 Task: Reply to email with the signature Dallas Robinson with the subject 'Order confirmation' from softage.1@softage.net with the message 'Please let me know if there are any changes or updates to the project plan.'
Action: Mouse moved to (804, 207)
Screenshot: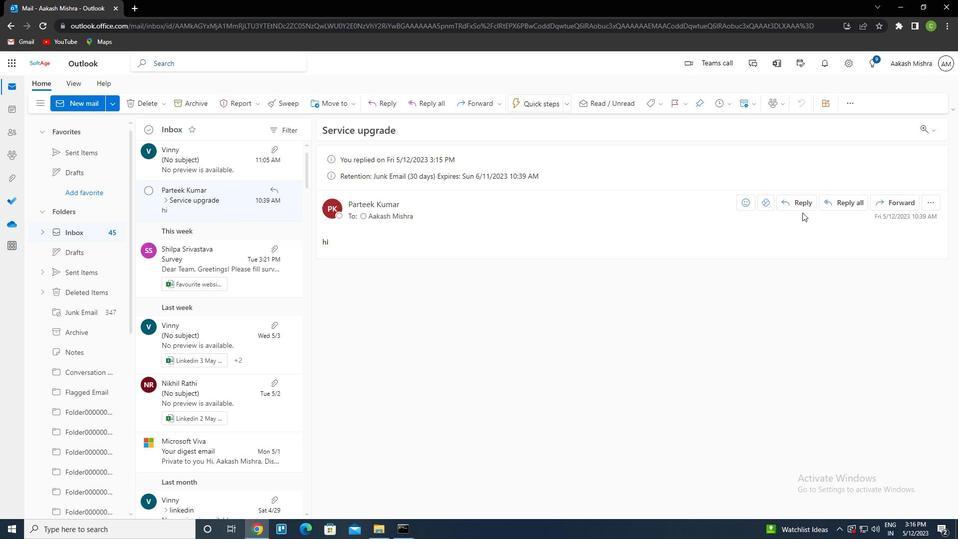 
Action: Mouse pressed left at (804, 207)
Screenshot: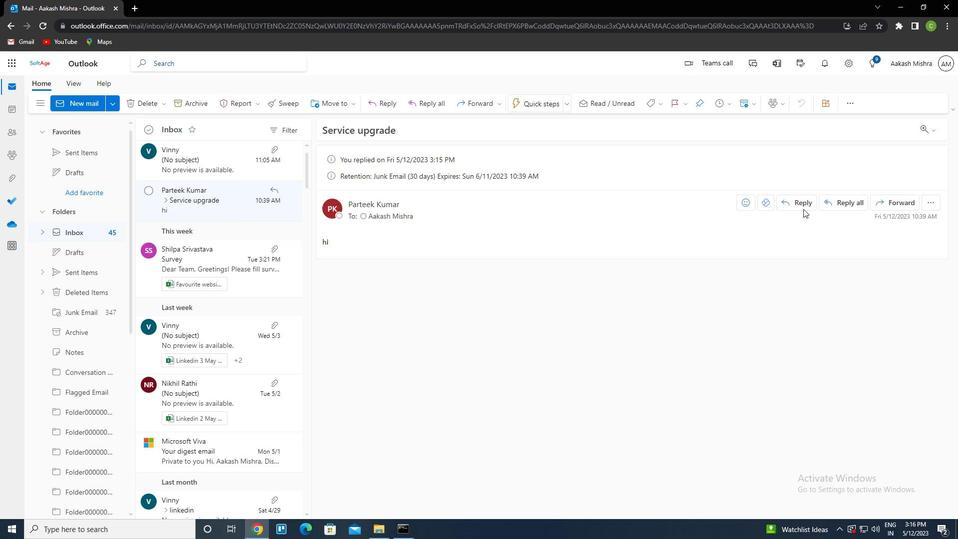 
Action: Mouse moved to (645, 106)
Screenshot: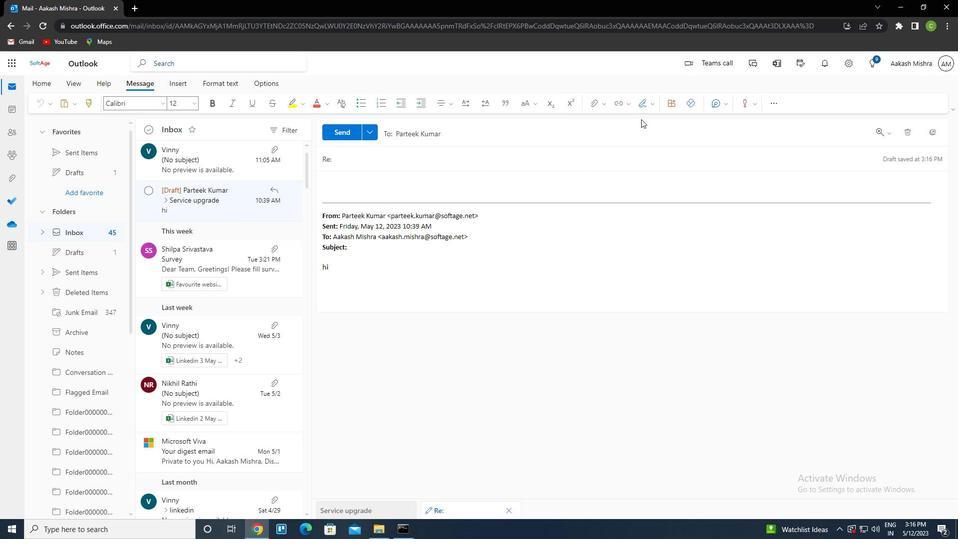 
Action: Mouse pressed left at (645, 106)
Screenshot: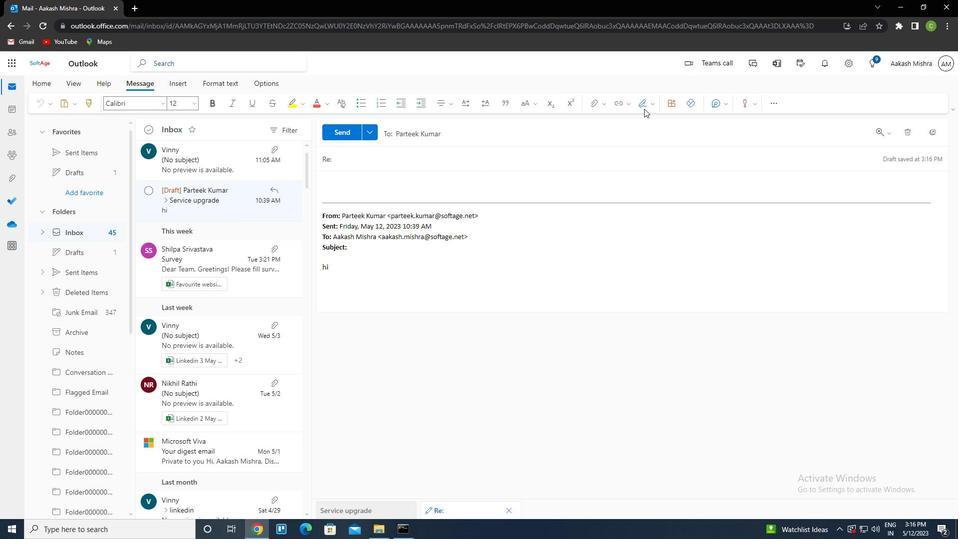
Action: Mouse moved to (634, 144)
Screenshot: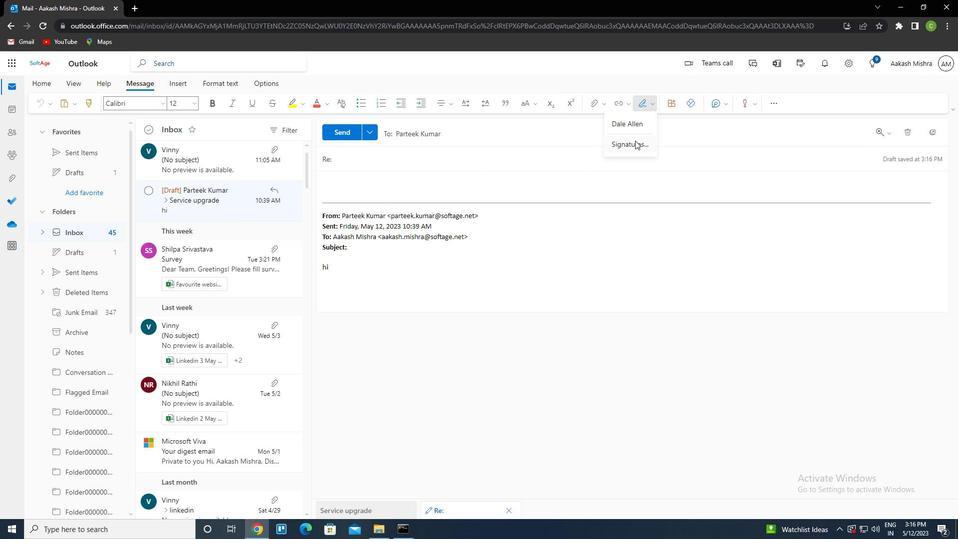 
Action: Mouse pressed left at (634, 144)
Screenshot: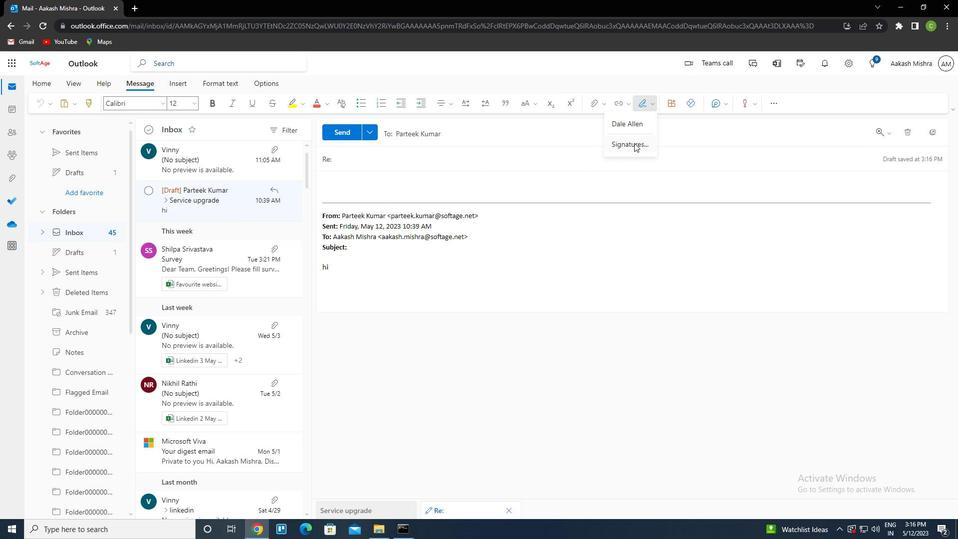 
Action: Mouse moved to (670, 180)
Screenshot: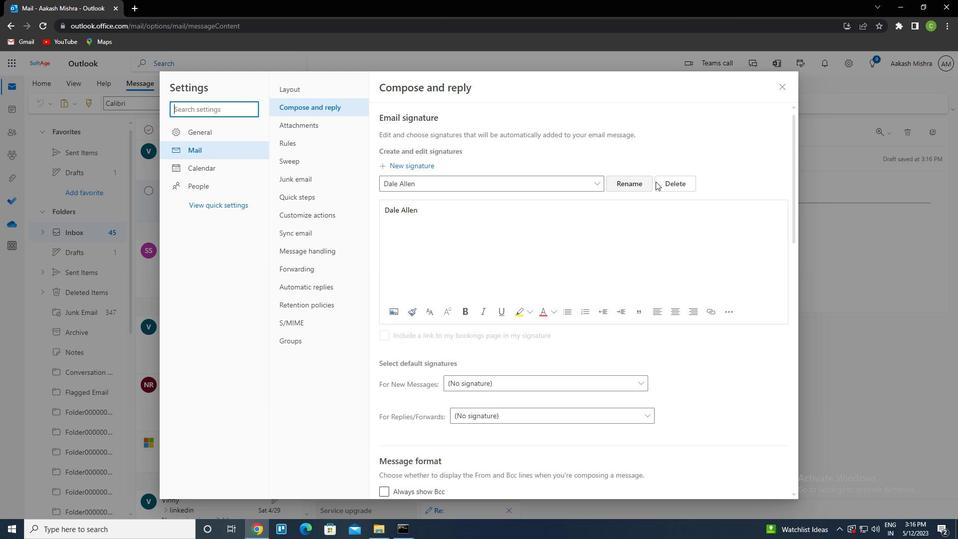 
Action: Mouse pressed left at (670, 180)
Screenshot: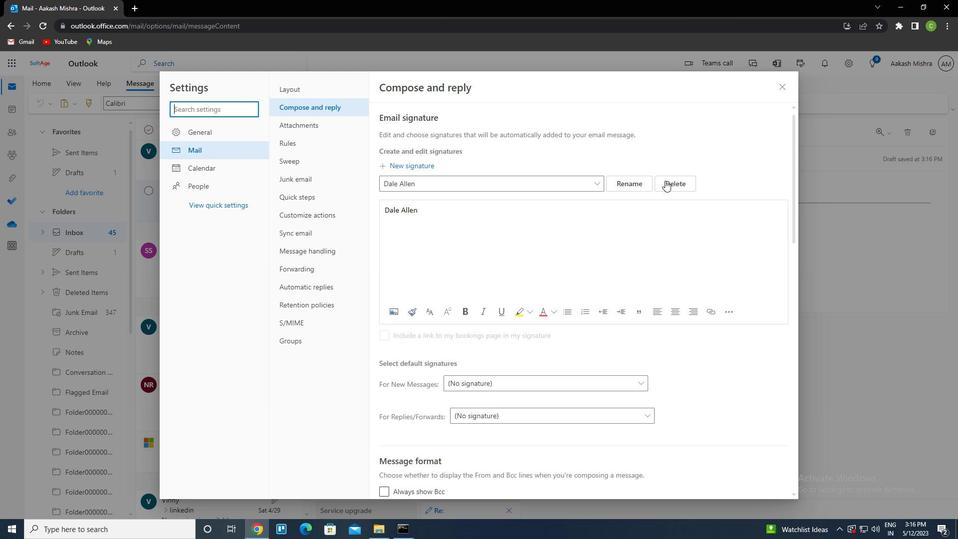 
Action: Mouse moved to (520, 185)
Screenshot: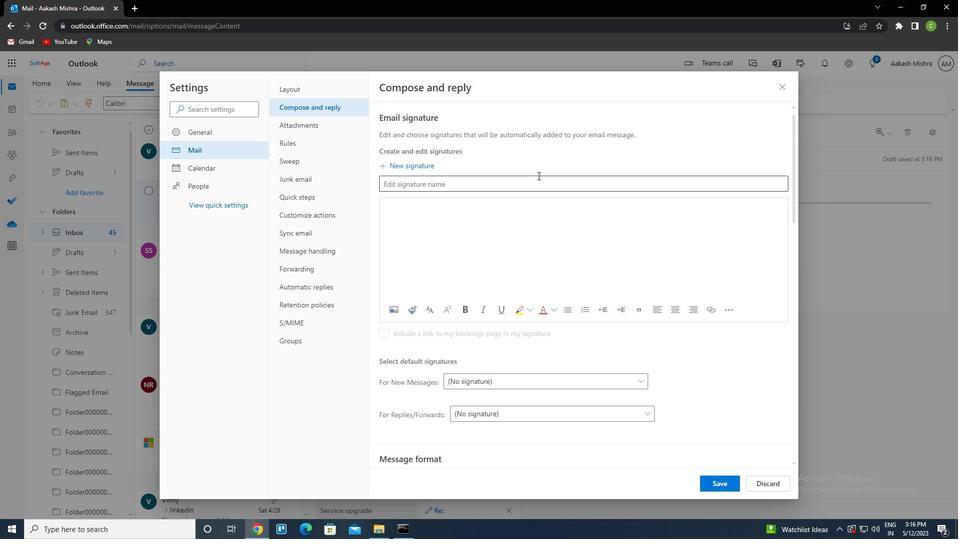 
Action: Mouse pressed left at (520, 185)
Screenshot: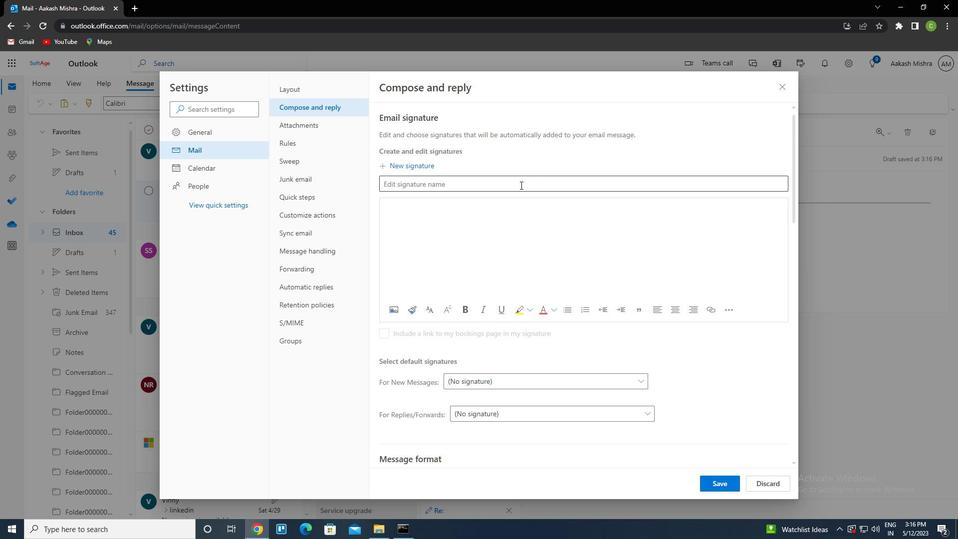 
Action: Key pressed <Key.caps_lock>d<Key.caps_lock>allas<Key.space><Key.caps_lock>r<Key.caps_lock>obinson<Key.tab><Key.caps_lock>d<Key.caps_lock>allas<Key.space><Key.caps_lock>r<Key.caps_lock>obinson
Screenshot: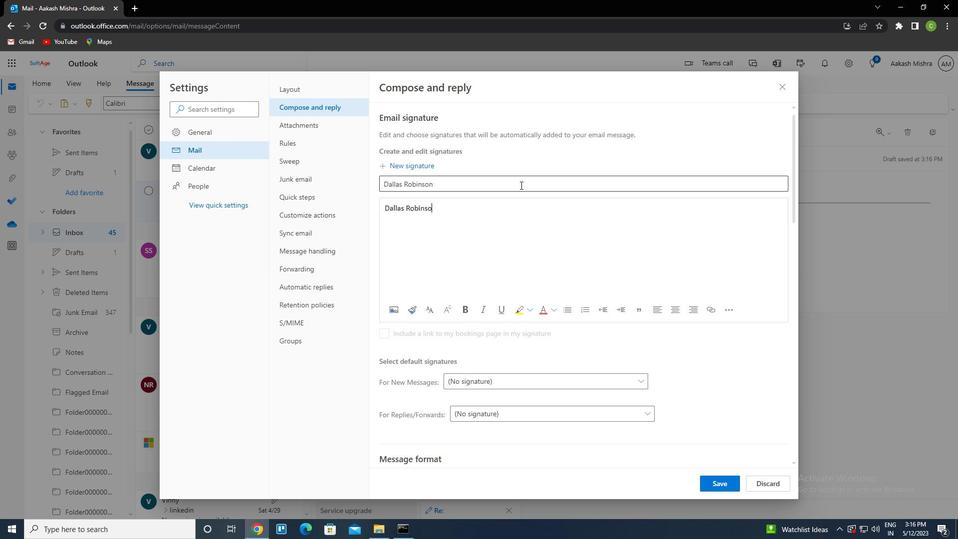 
Action: Mouse moved to (727, 482)
Screenshot: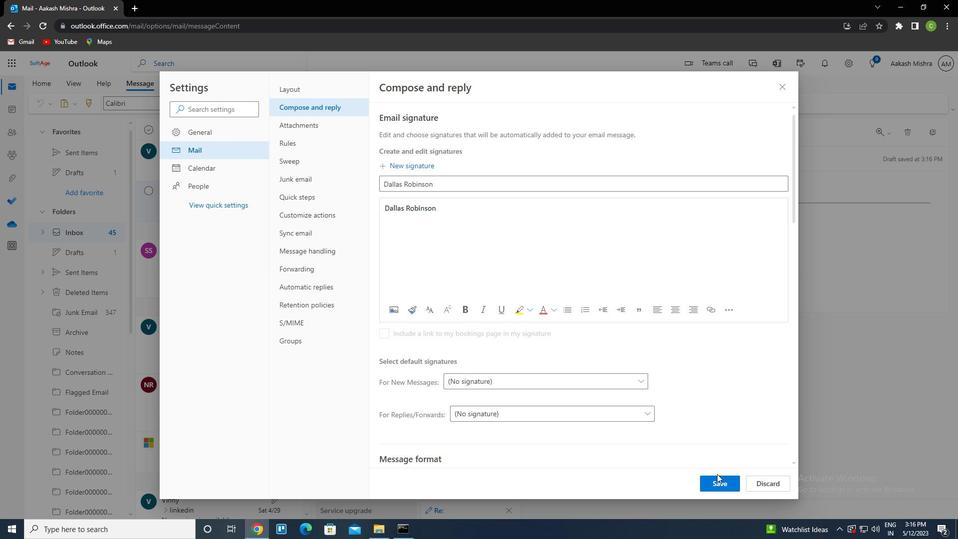 
Action: Mouse pressed left at (727, 482)
Screenshot: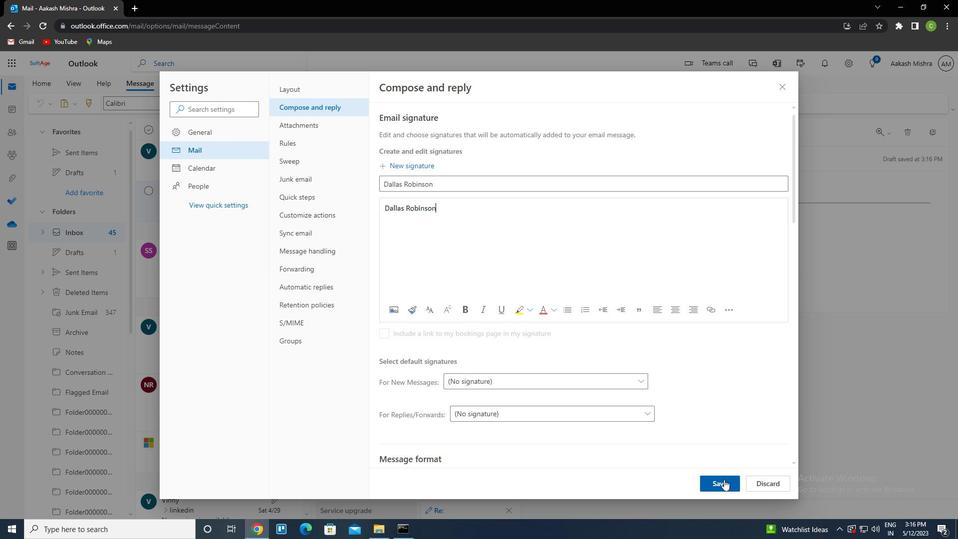 
Action: Mouse moved to (780, 90)
Screenshot: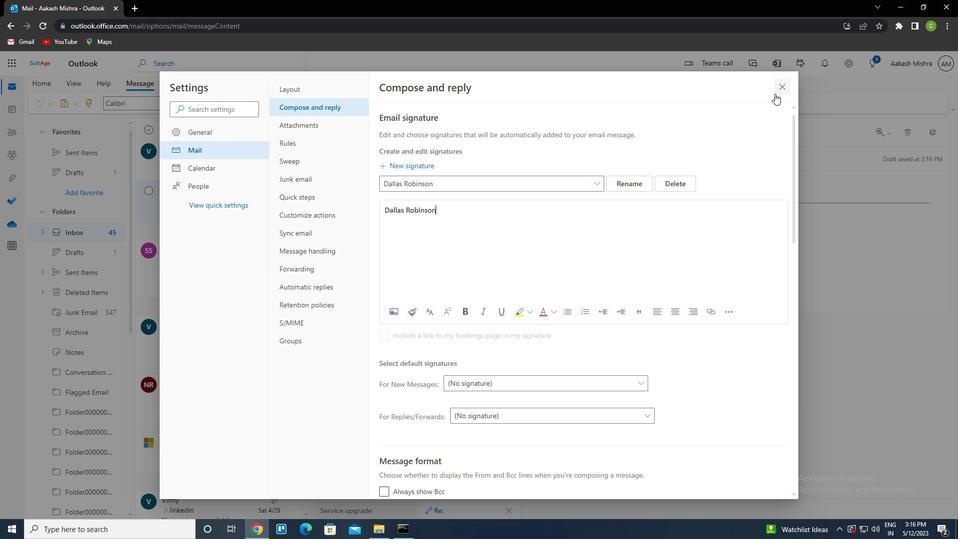 
Action: Mouse pressed left at (780, 90)
Screenshot: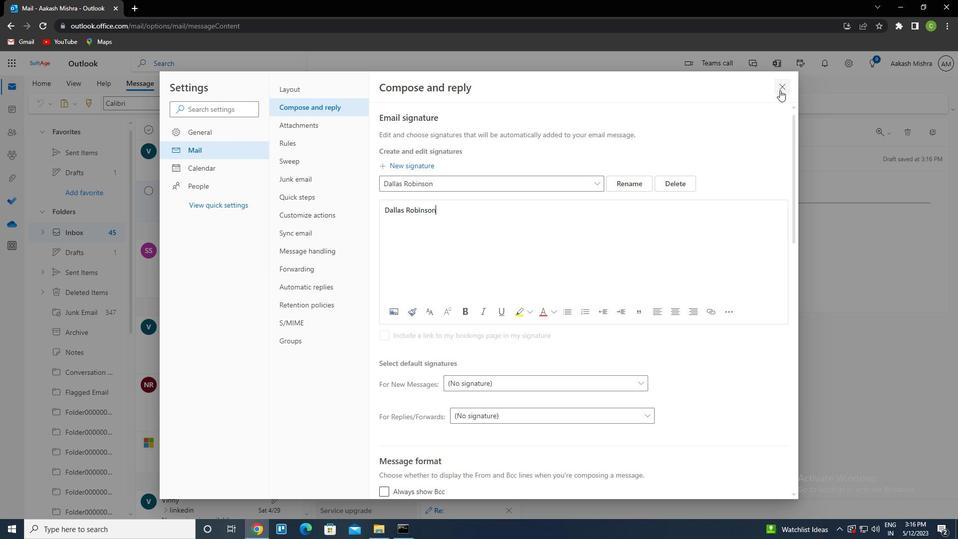 
Action: Mouse moved to (649, 106)
Screenshot: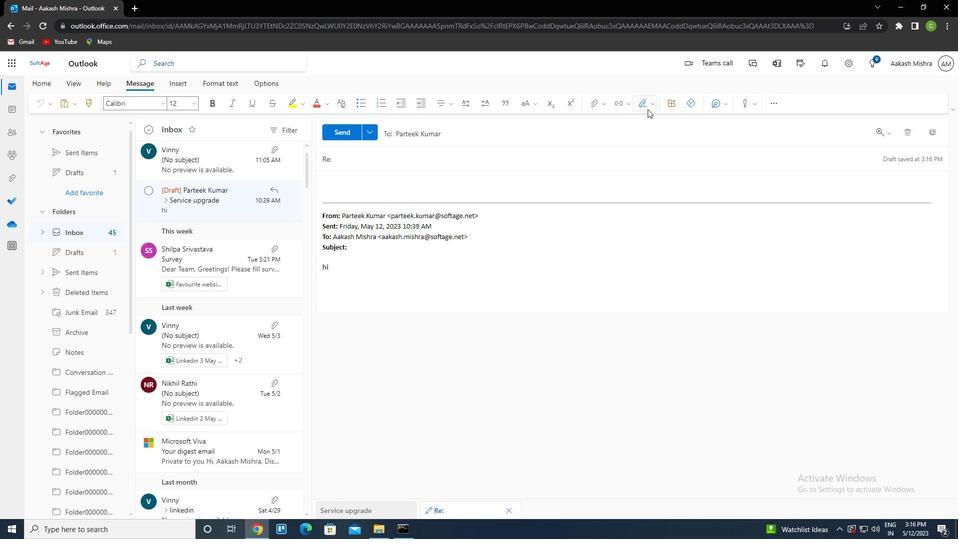 
Action: Mouse pressed left at (649, 106)
Screenshot: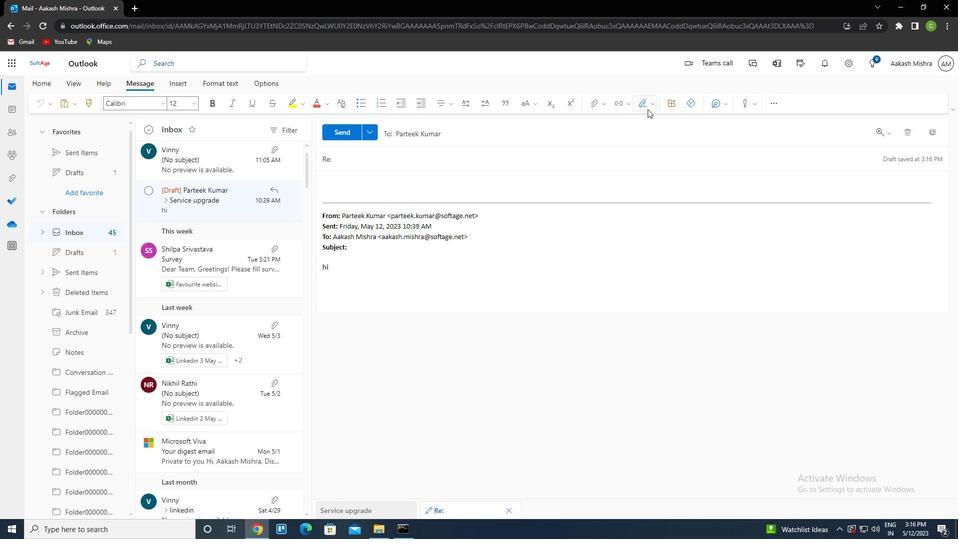 
Action: Mouse moved to (637, 123)
Screenshot: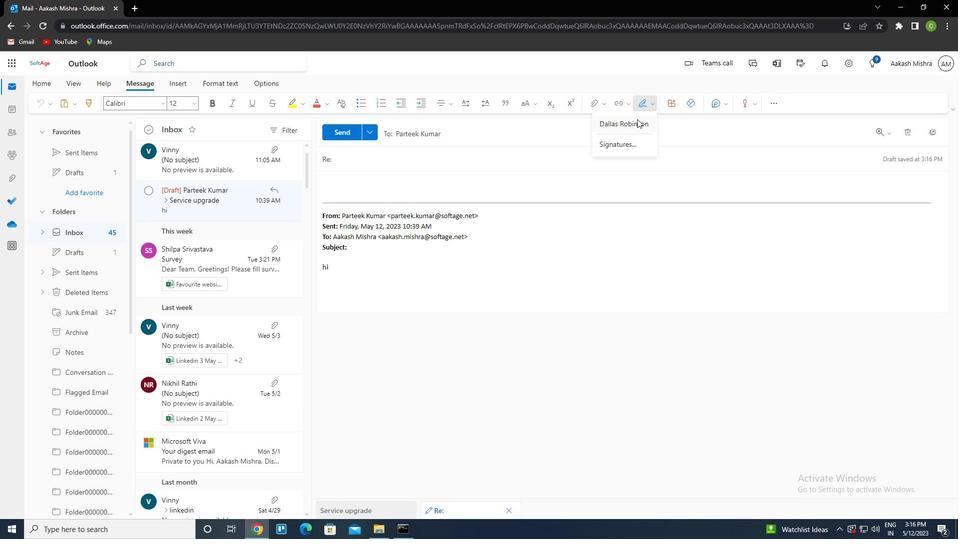 
Action: Mouse pressed left at (637, 123)
Screenshot: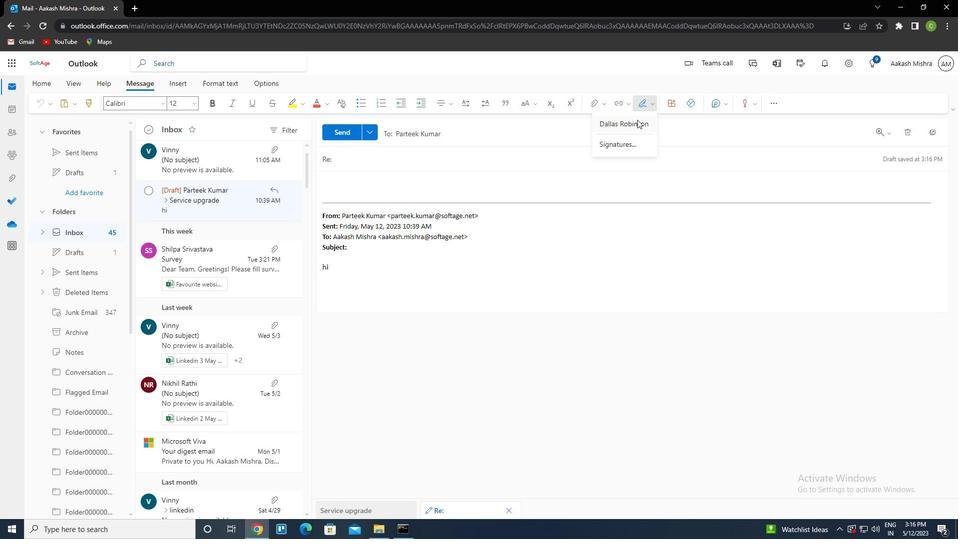 
Action: Mouse moved to (391, 159)
Screenshot: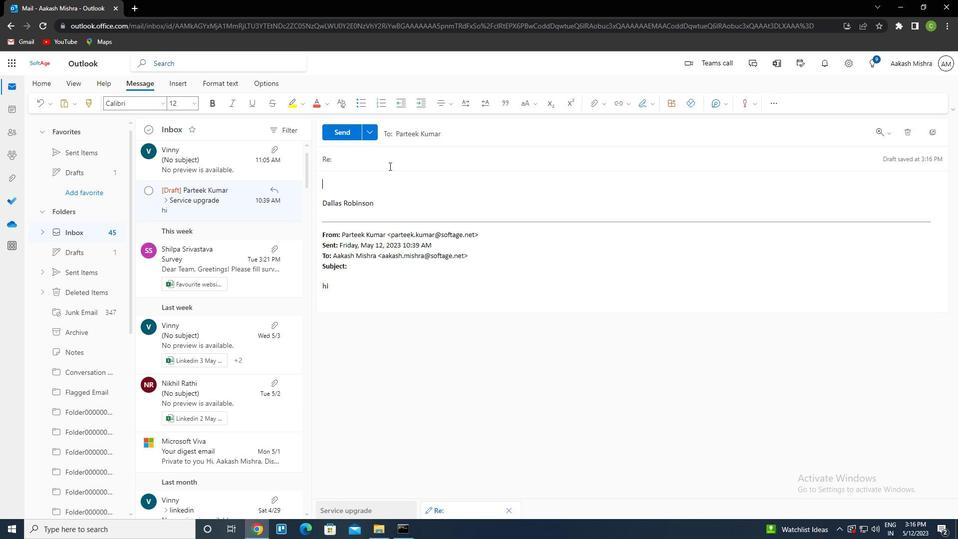 
Action: Mouse pressed left at (391, 159)
Screenshot: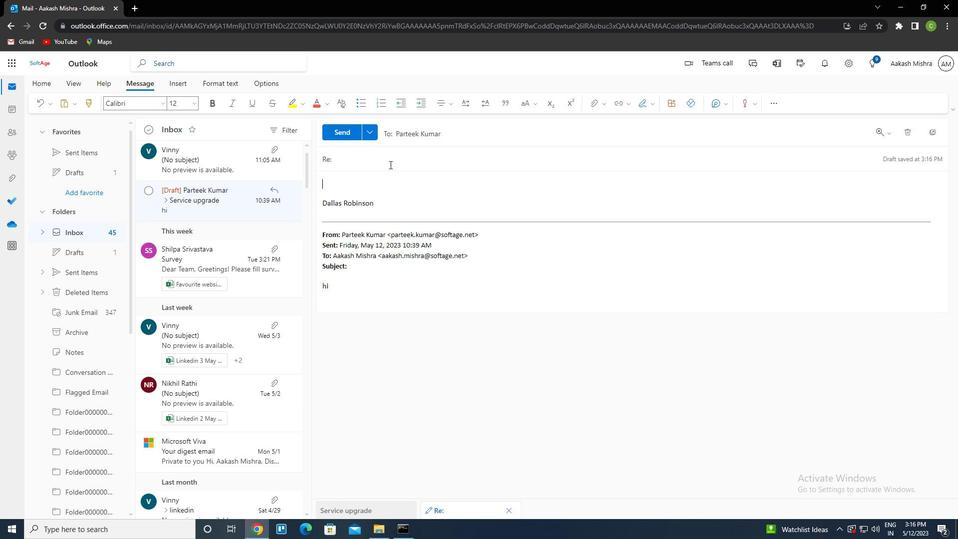 
Action: Key pressed <Key.caps_lock>o<Key.caps_lock>rder<Key.space>confirmation<Key.tab><Key.caps_lock>p<Key.caps_lock>Lease<Key.space>le<Key.space>me<Key.space>know<Key.space>if<Key.space>there<Key.space>are<Key.space>any<Key.space>changes<Key.space>or<Key.space>updates<Key.space>to<Key.space>the<Key.space>project<Key.space>plan
Screenshot: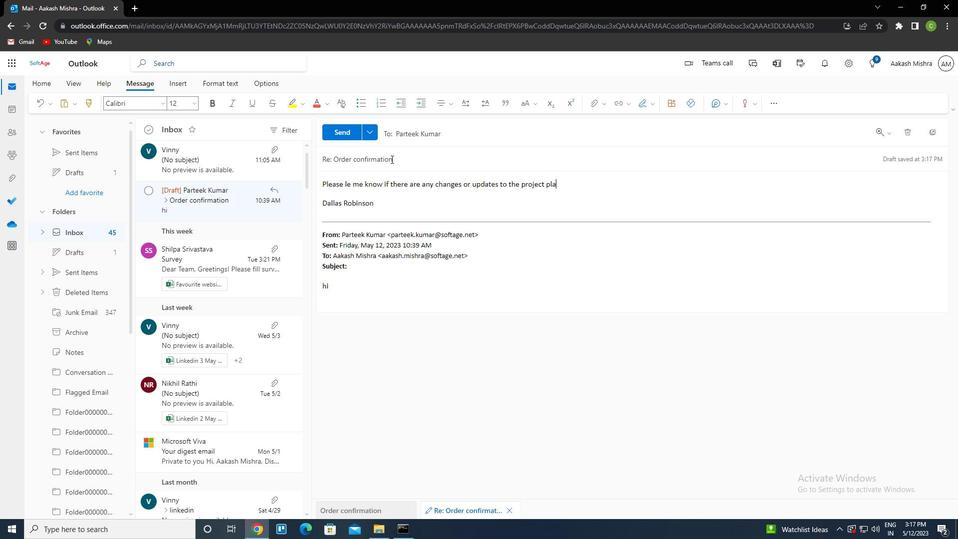 
Action: Mouse moved to (345, 132)
Screenshot: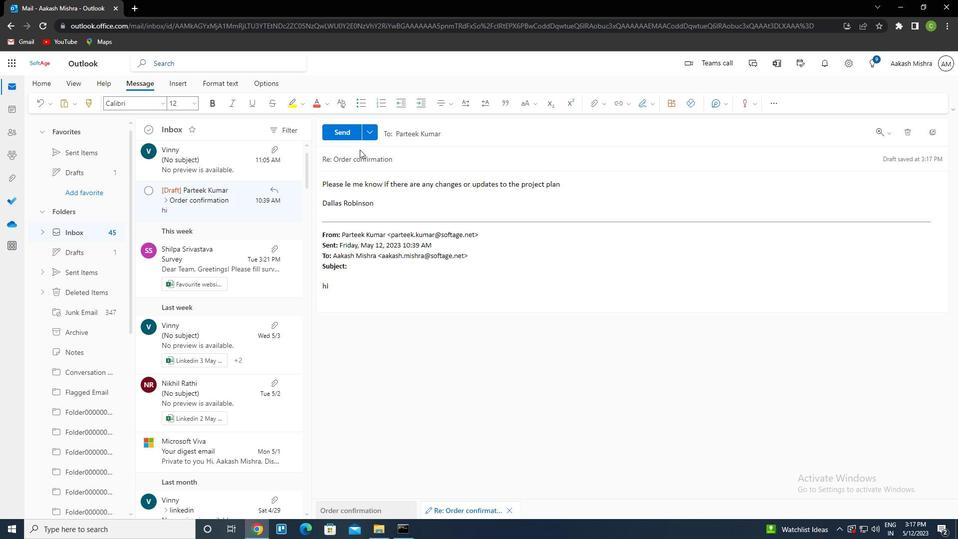 
Action: Mouse pressed left at (345, 132)
Screenshot: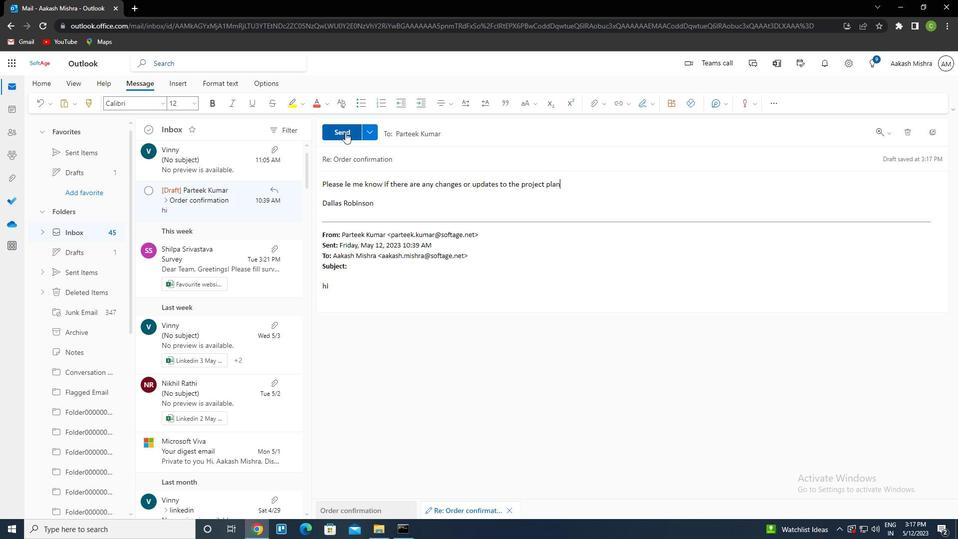 
Action: Mouse moved to (587, 320)
Screenshot: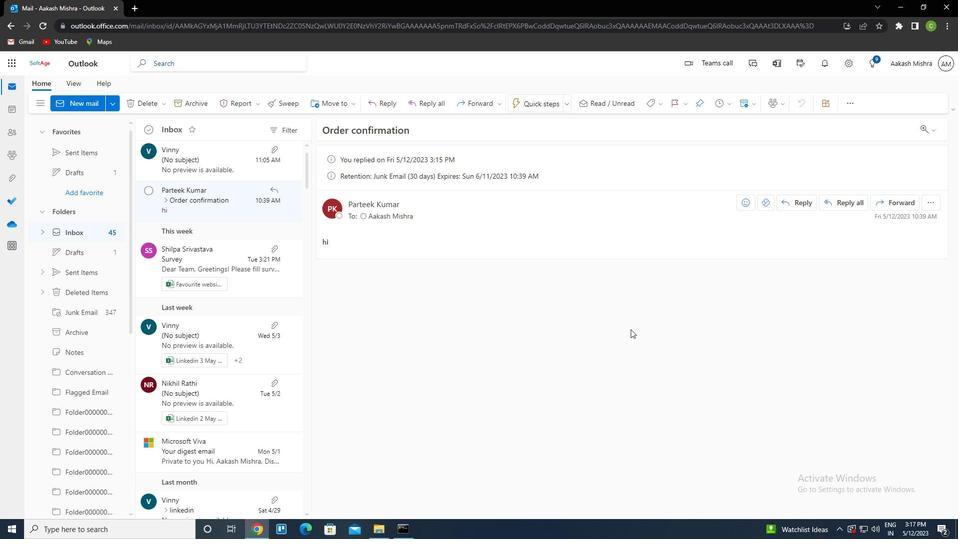 
Action: Mouse scrolled (587, 321) with delta (0, 0)
Screenshot: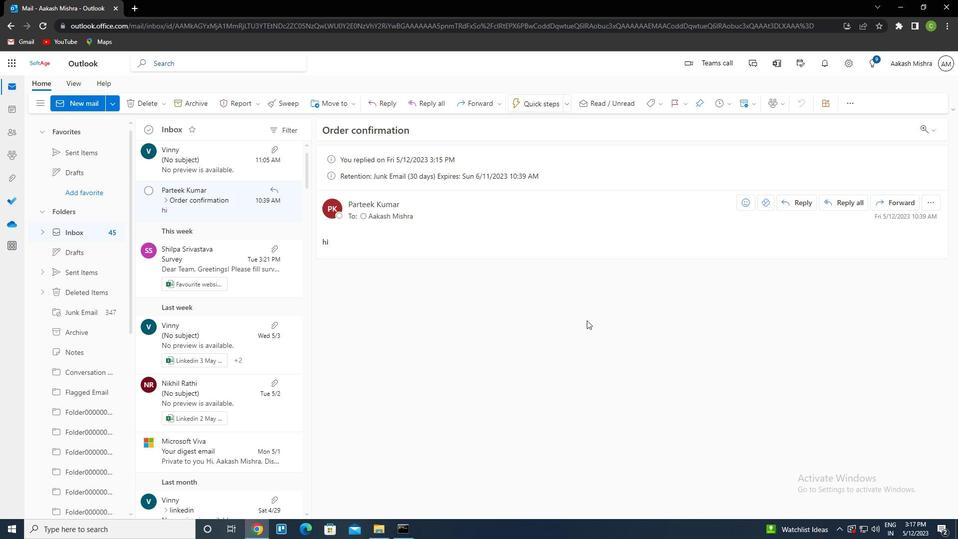
Action: Mouse scrolled (587, 321) with delta (0, 0)
Screenshot: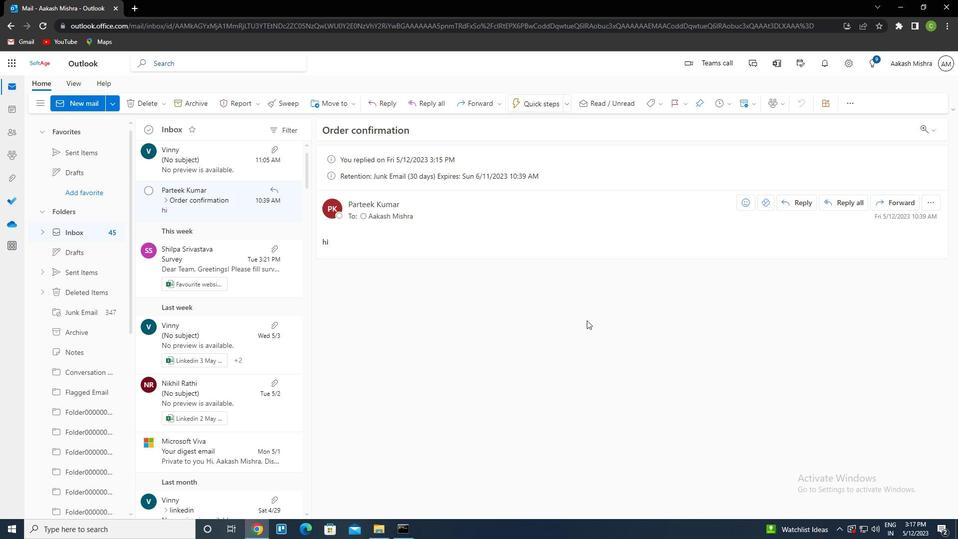 
Action: Mouse scrolled (587, 321) with delta (0, 0)
Screenshot: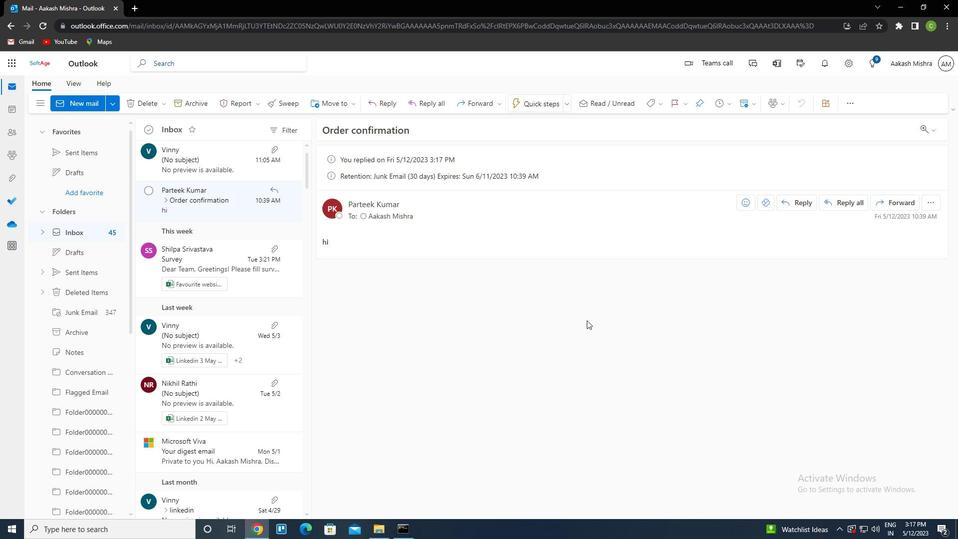
Action: Mouse scrolled (587, 321) with delta (0, 0)
Screenshot: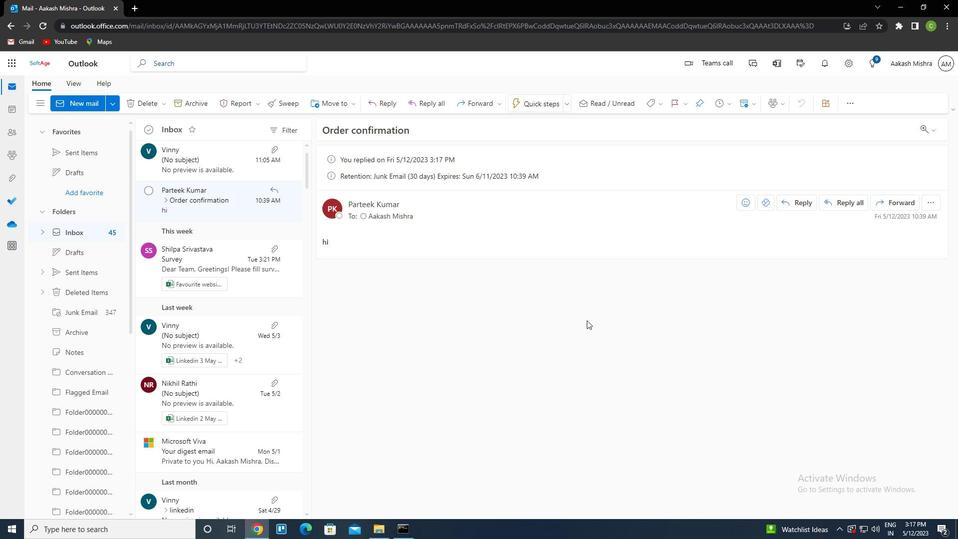 
Action: Mouse moved to (538, 354)
Screenshot: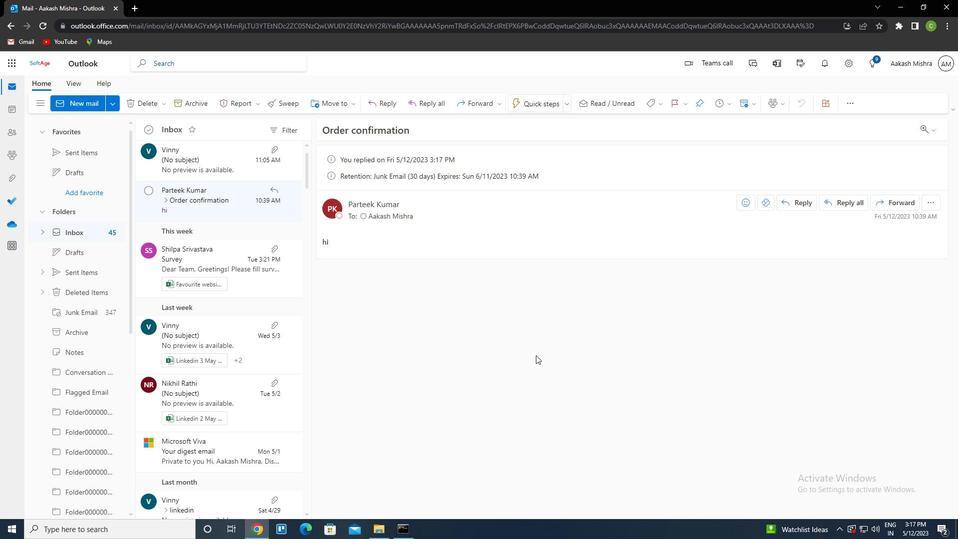 
